 Task: Open a spreadsheet with the name "Urgent" from recent.
Action: Mouse moved to (38, 62)
Screenshot: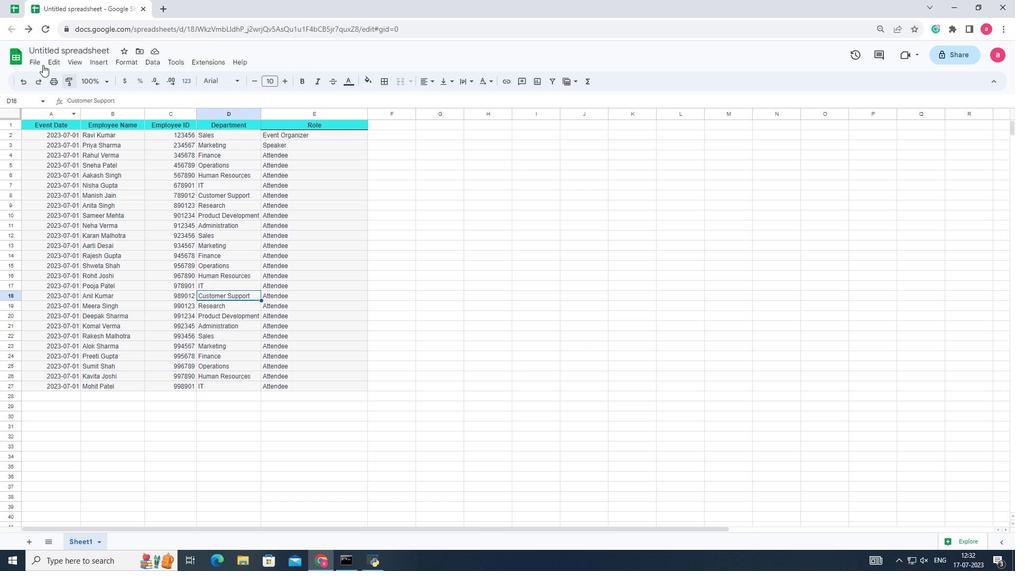 
Action: Mouse pressed left at (38, 62)
Screenshot: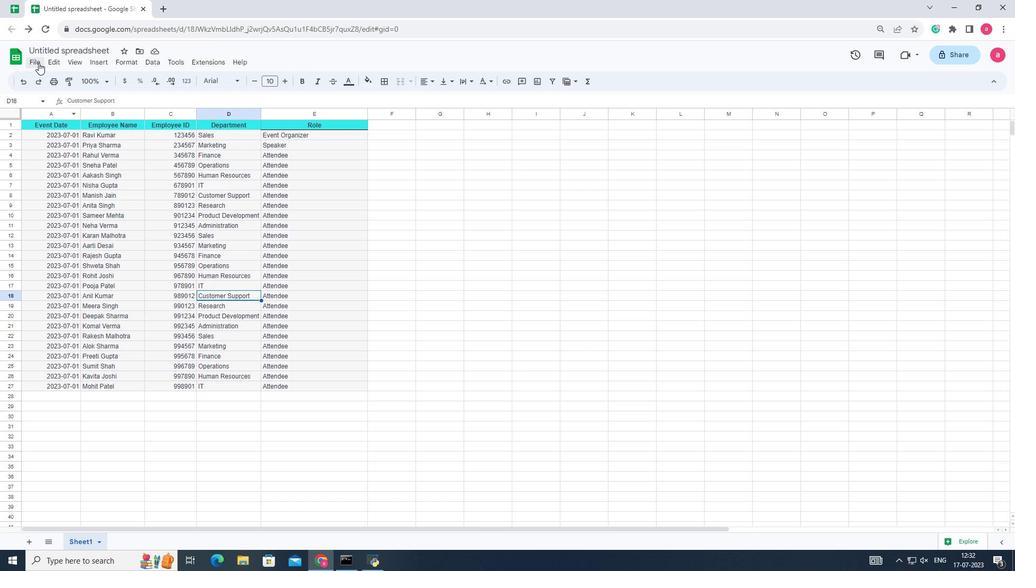 
Action: Mouse moved to (52, 91)
Screenshot: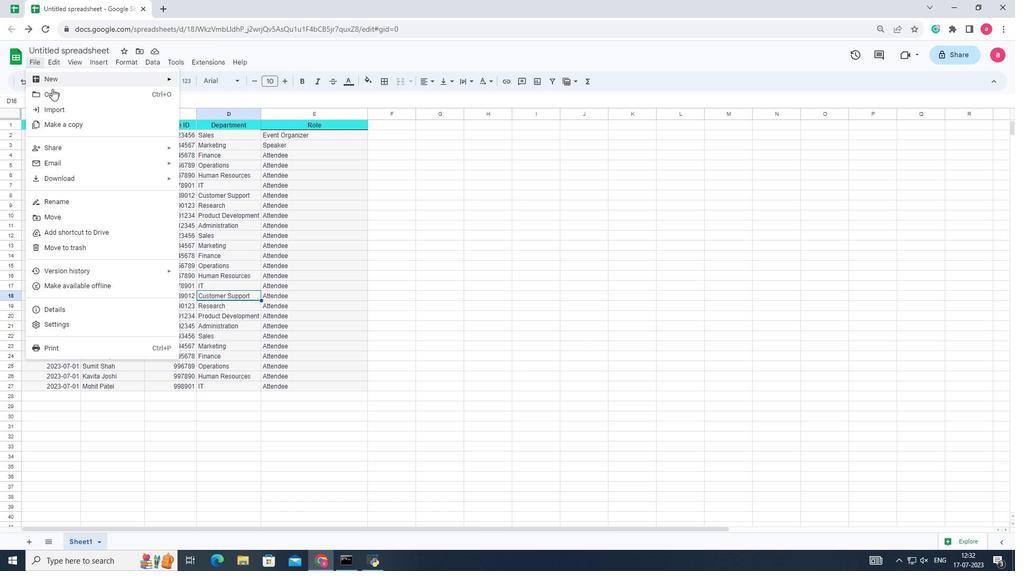 
Action: Mouse pressed left at (52, 91)
Screenshot: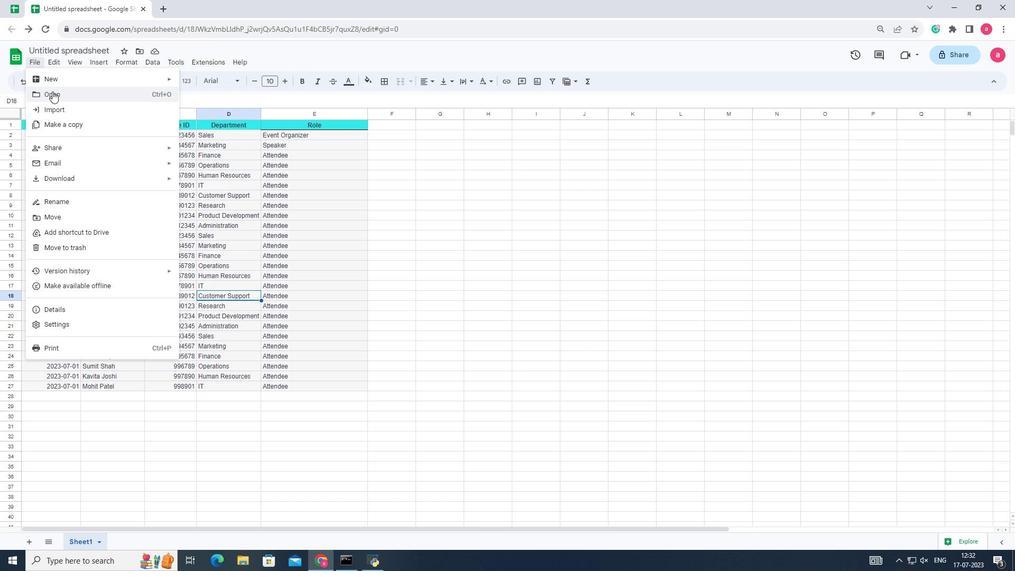 
Action: Mouse moved to (214, 214)
Screenshot: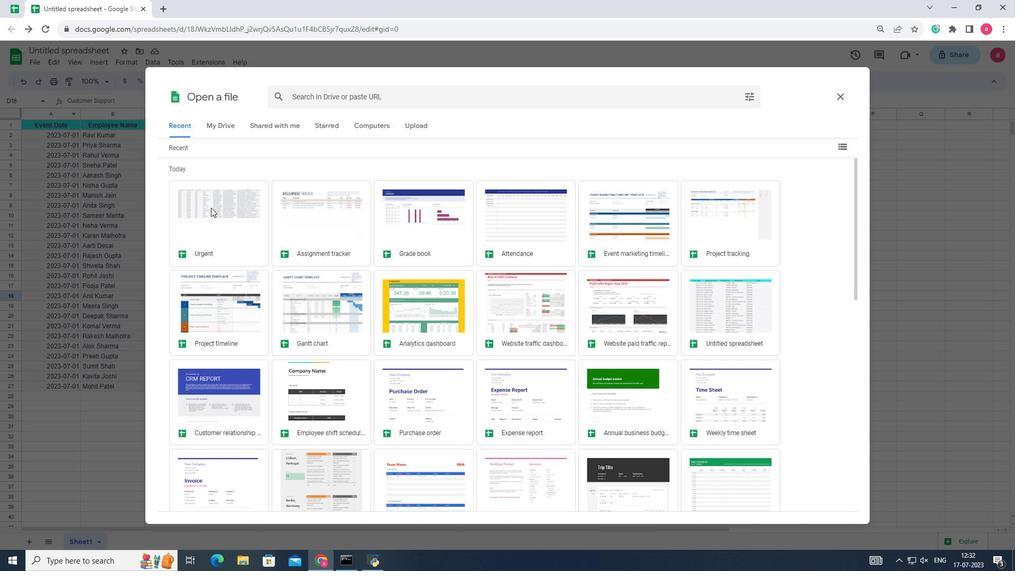 
Action: Mouse pressed left at (214, 214)
Screenshot: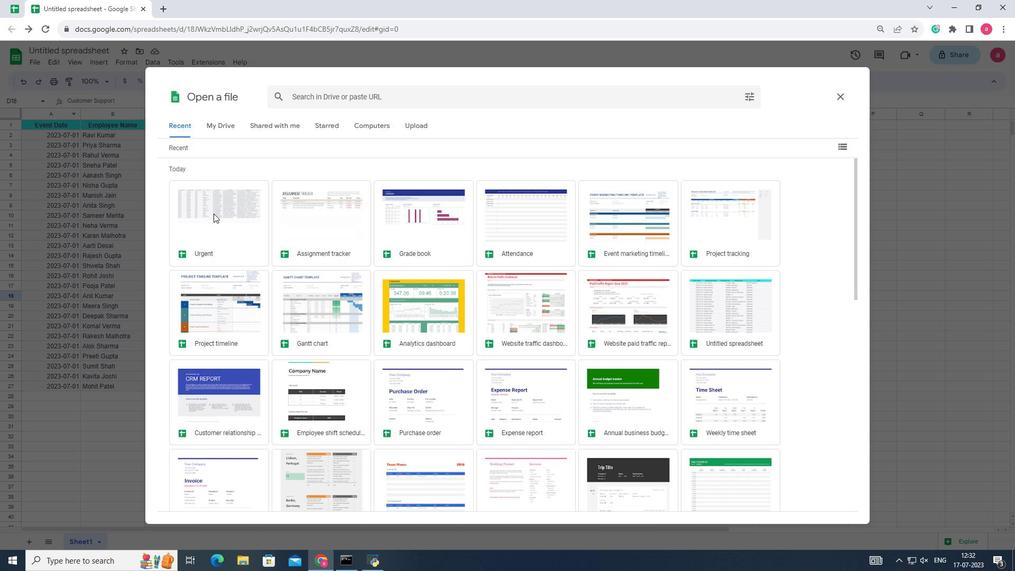 
Action: Mouse moved to (828, 495)
Screenshot: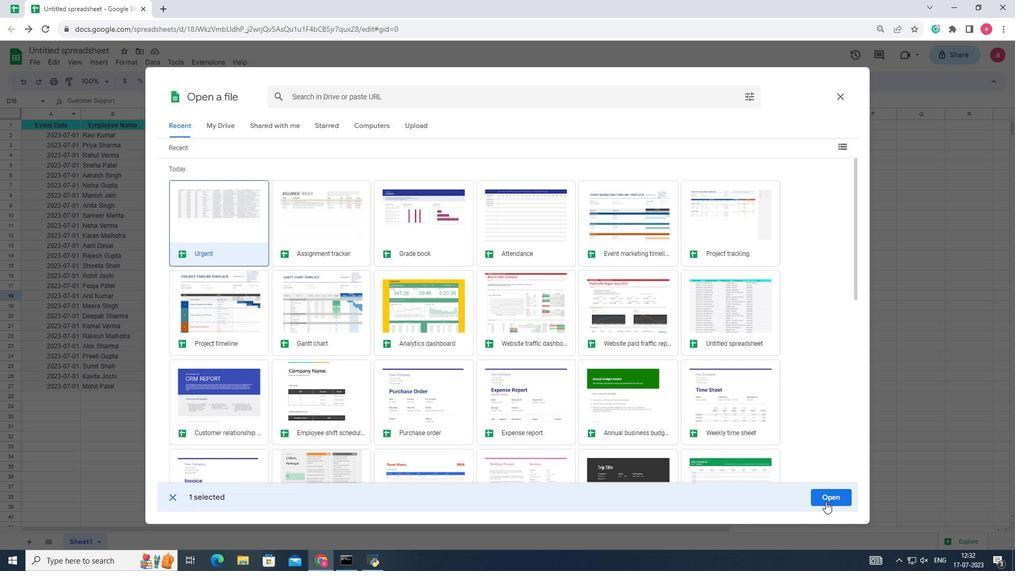 
Action: Mouse pressed left at (828, 495)
Screenshot: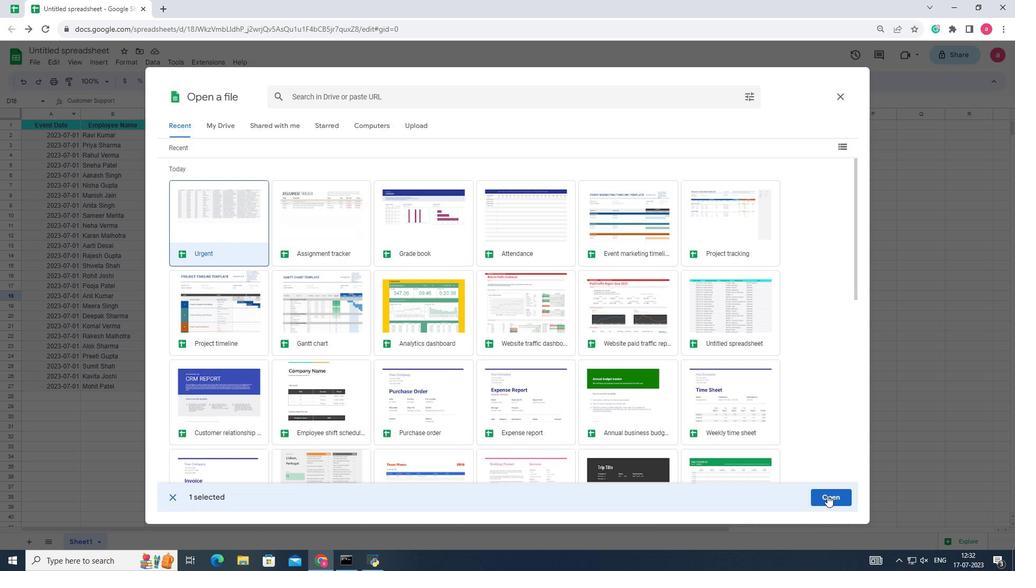 
Action: Mouse moved to (231, 241)
Screenshot: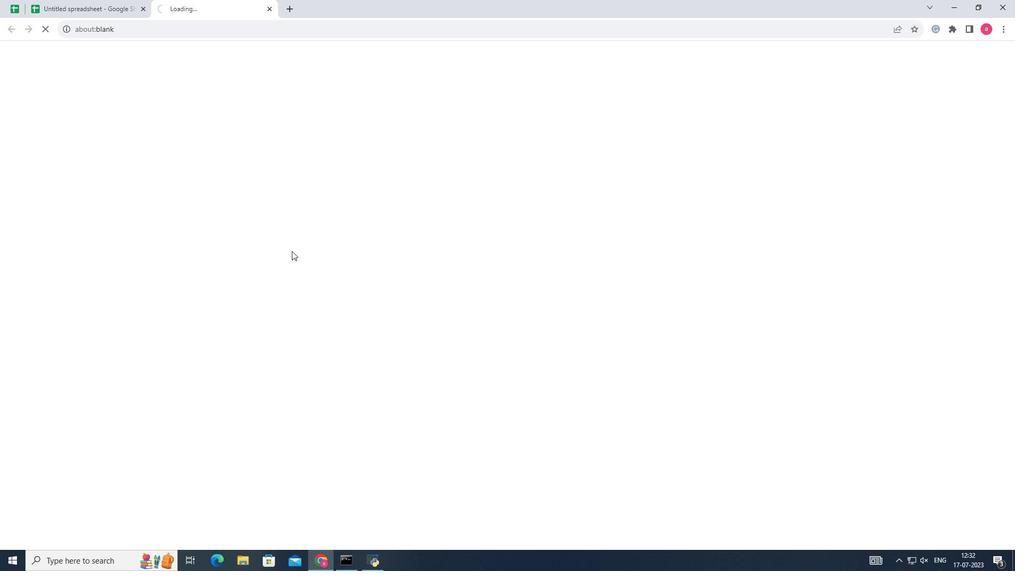 
